 Task: View Keyboard Shortcuts Refrence
Action: Mouse moved to (428, 195)
Screenshot: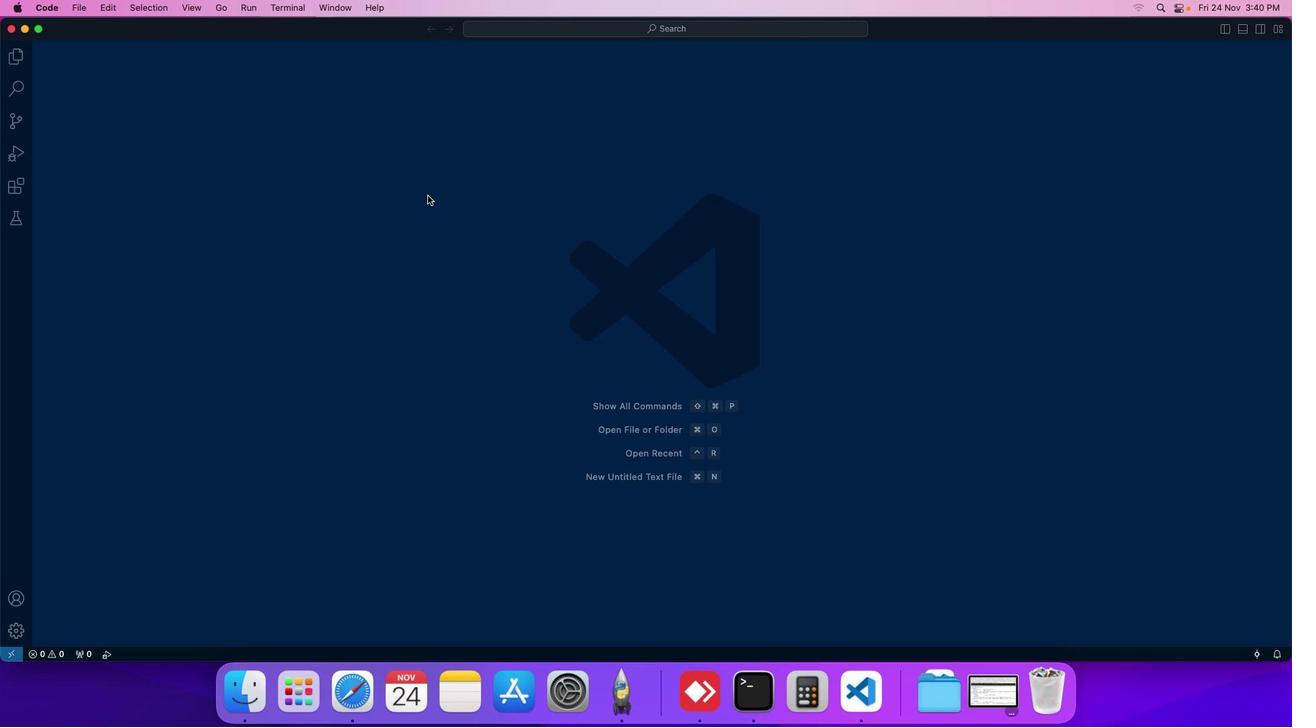 
Action: Mouse pressed left at (428, 195)
Screenshot: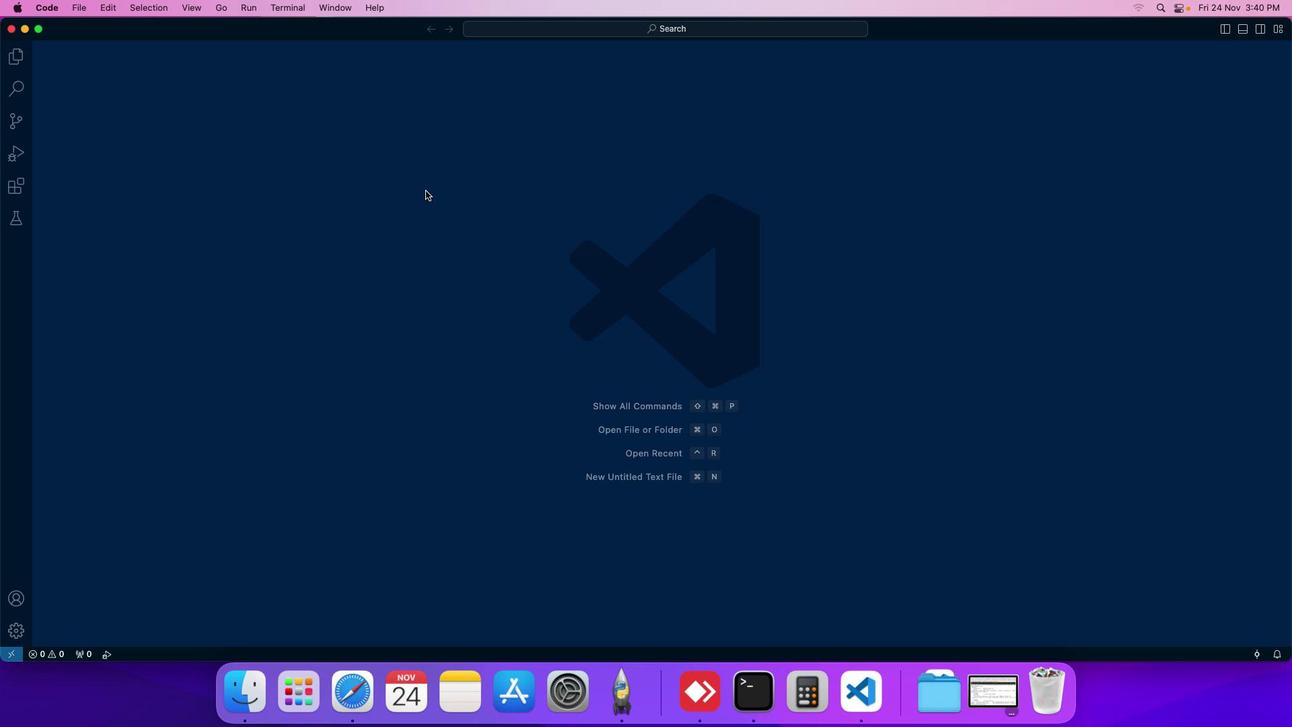 
Action: Mouse moved to (381, 5)
Screenshot: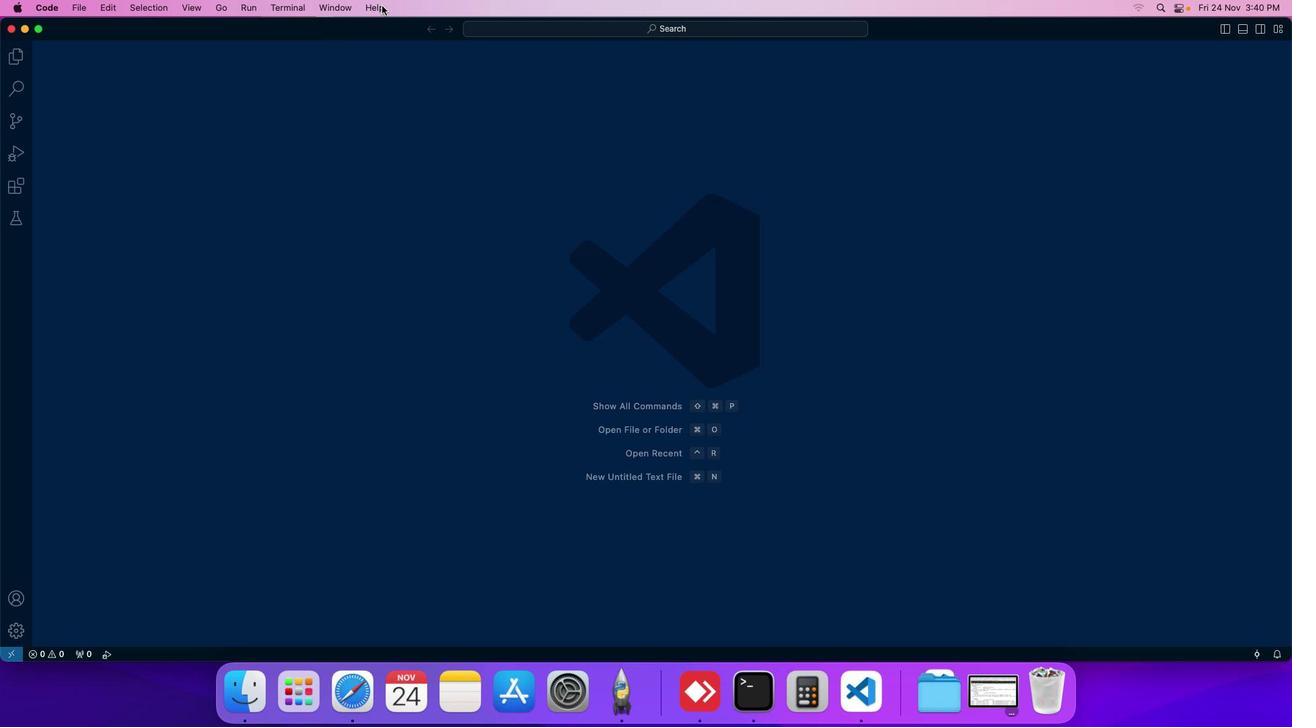 
Action: Mouse pressed left at (381, 5)
Screenshot: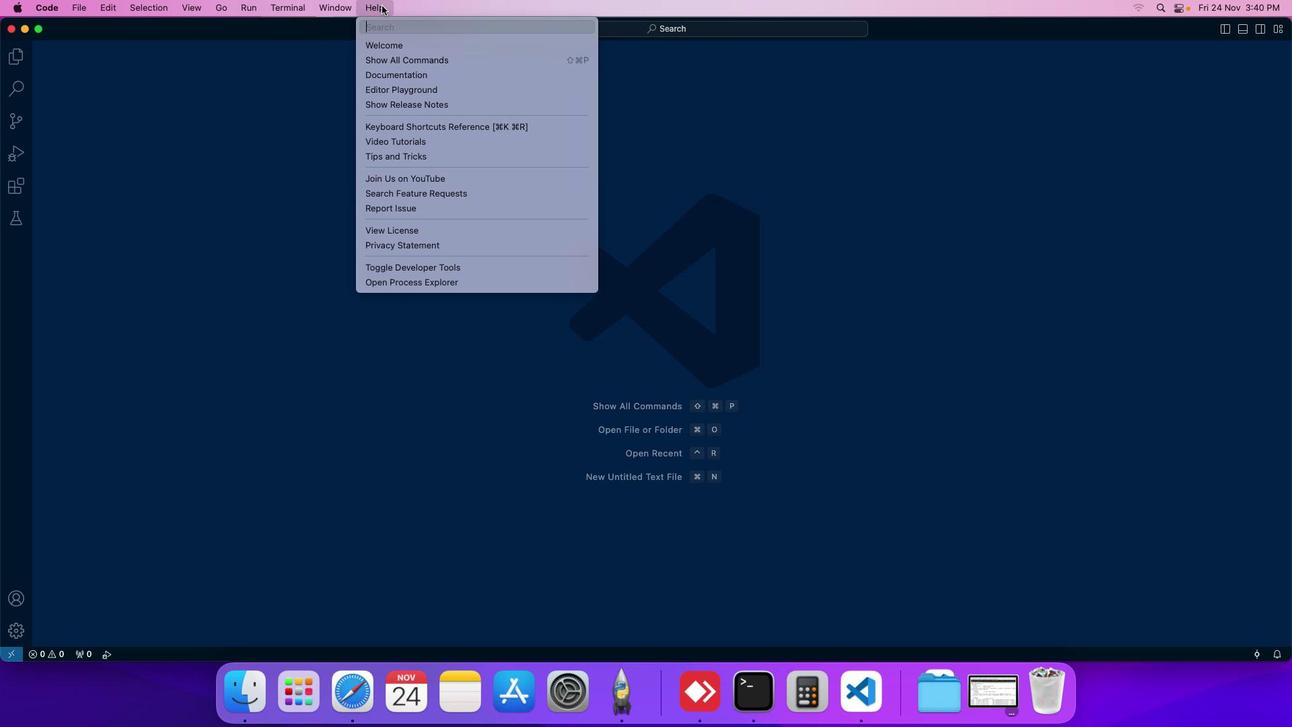 
Action: Mouse moved to (398, 122)
Screenshot: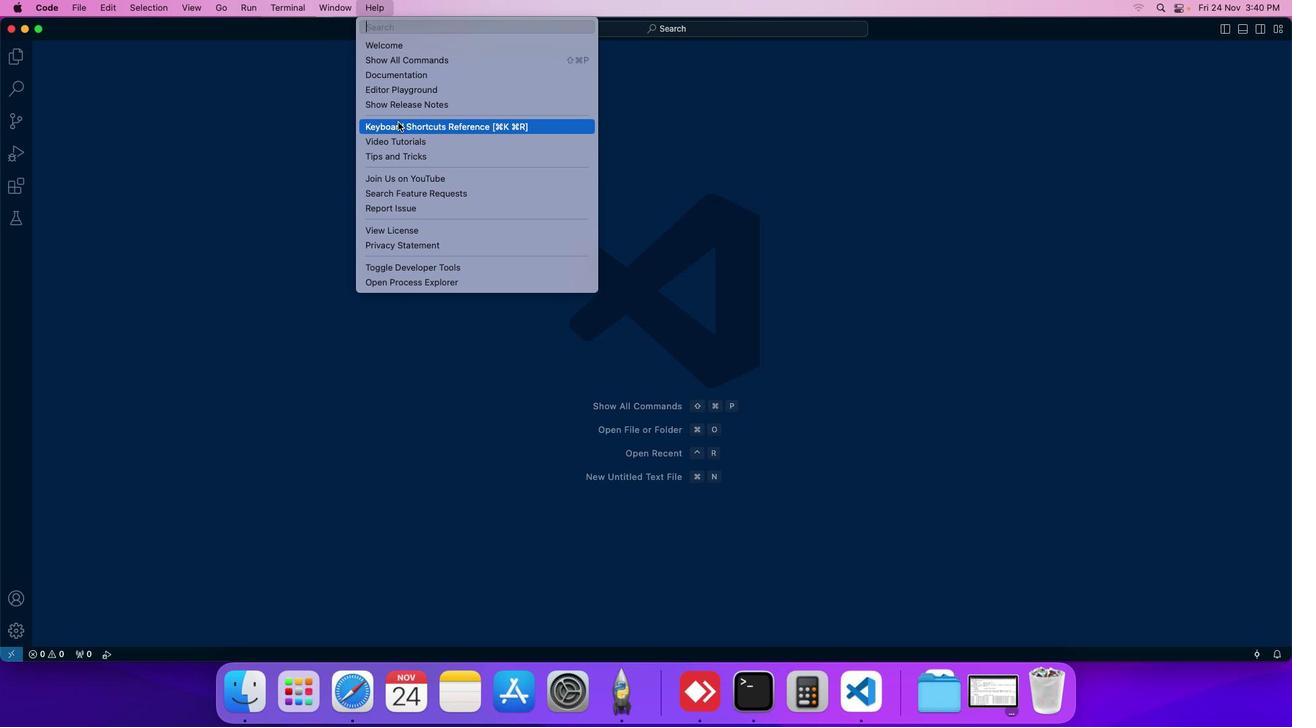 
Action: Mouse pressed left at (398, 122)
Screenshot: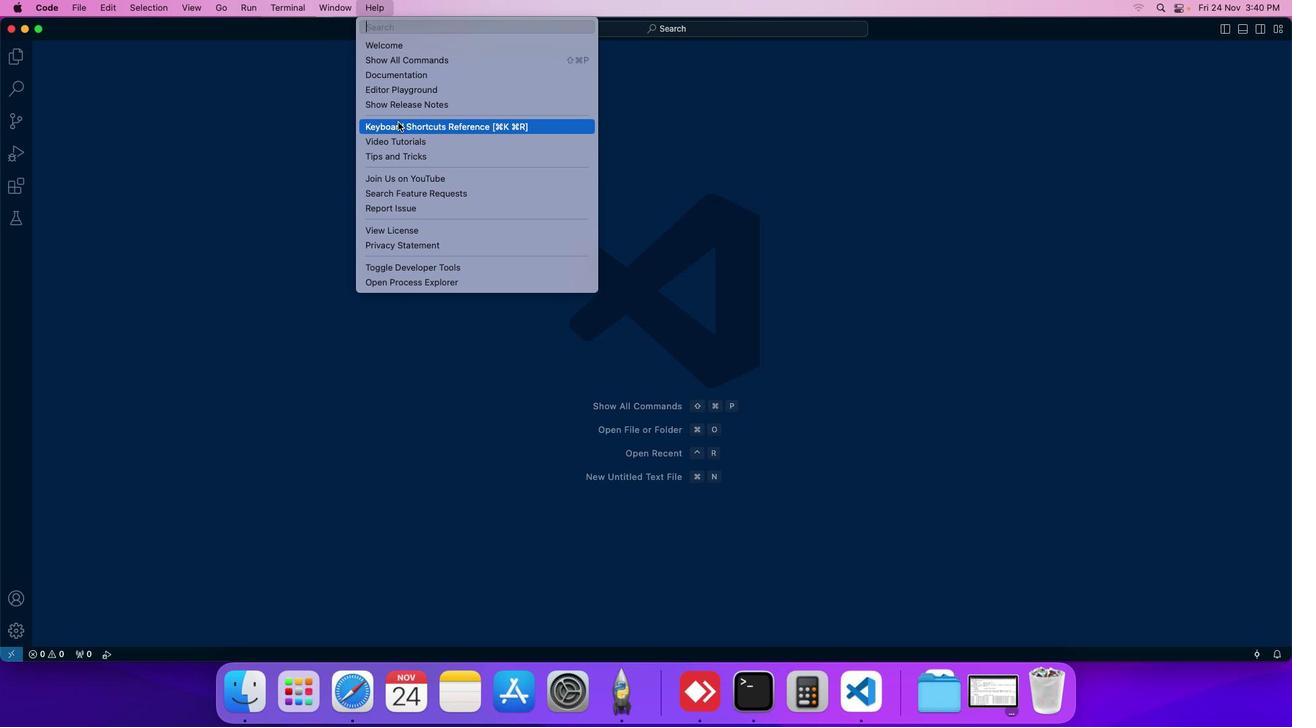 
Action: Mouse moved to (737, 210)
Screenshot: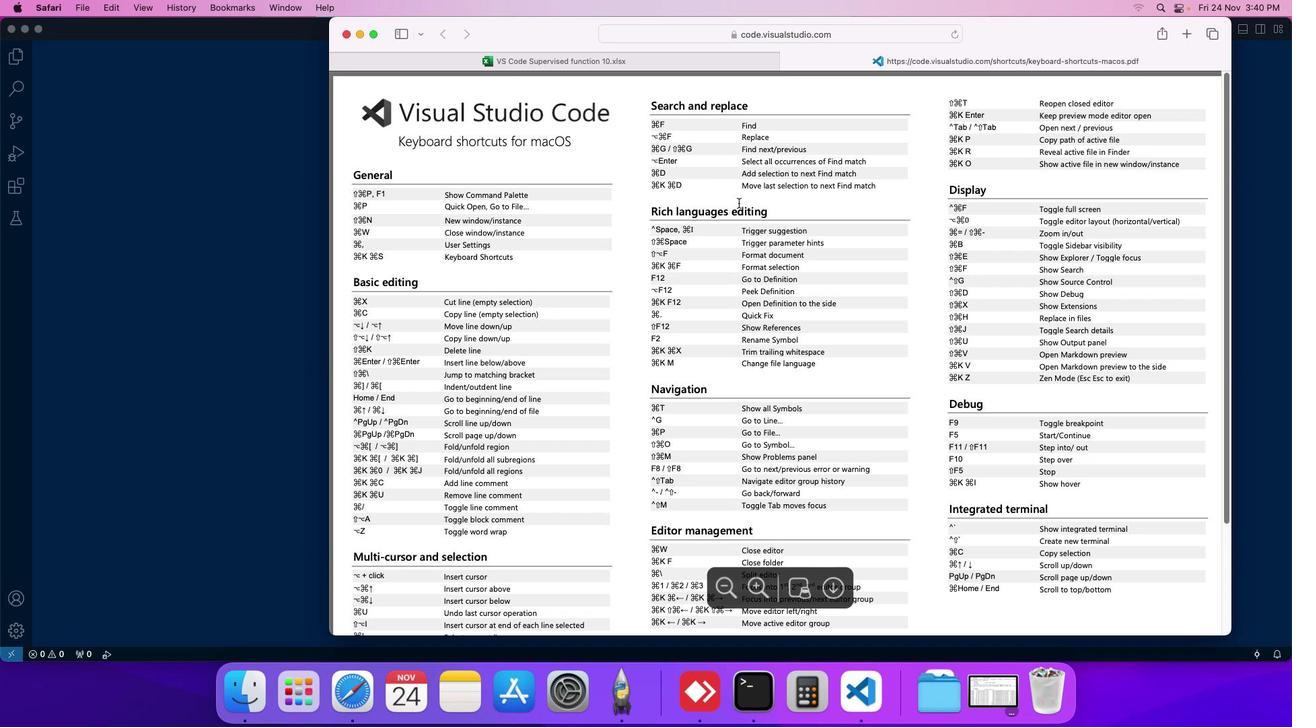 
